 Task: Select Show Help menu
Action: Mouse moved to (238, 220)
Screenshot: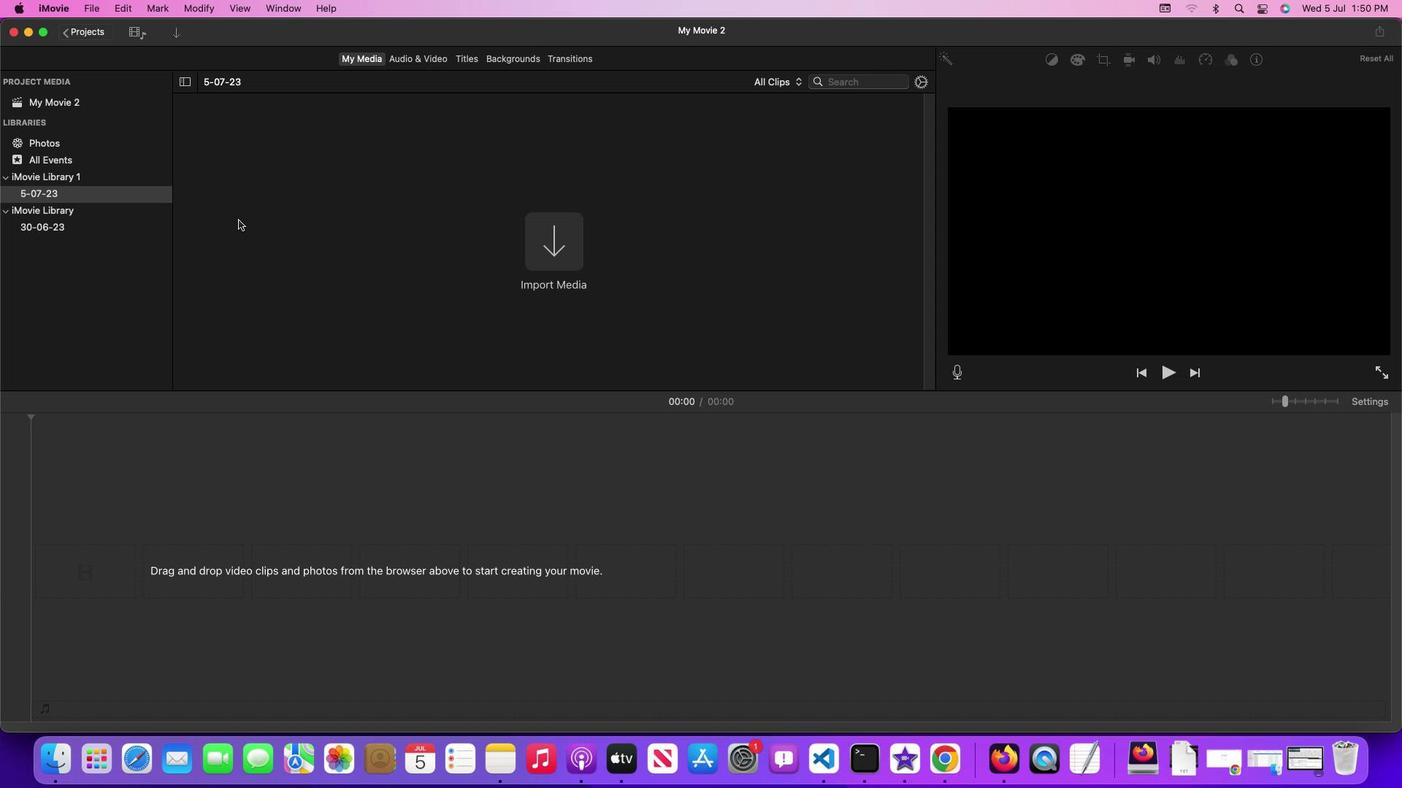 
Action: Mouse pressed left at (238, 220)
Screenshot: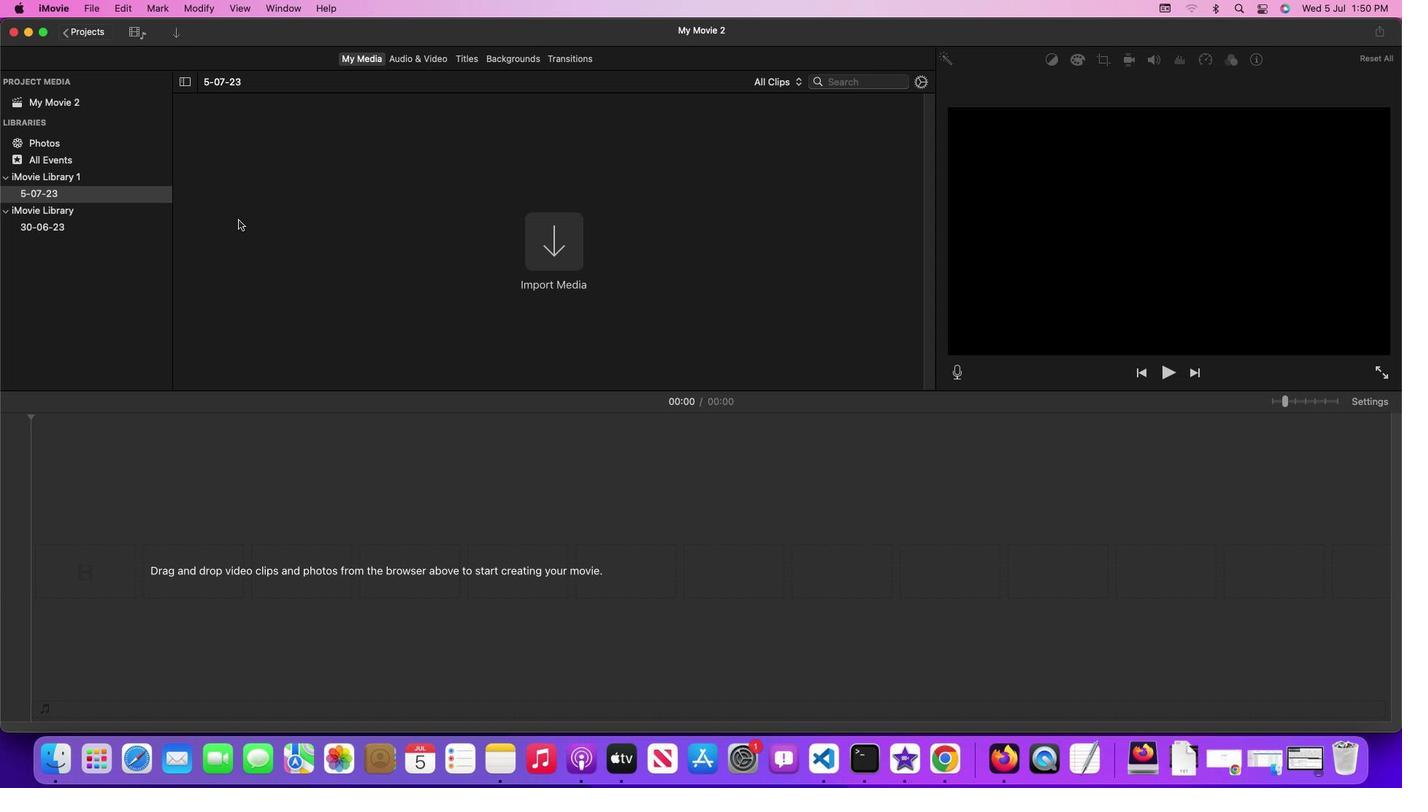 
Action: Mouse moved to (238, 219)
Screenshot: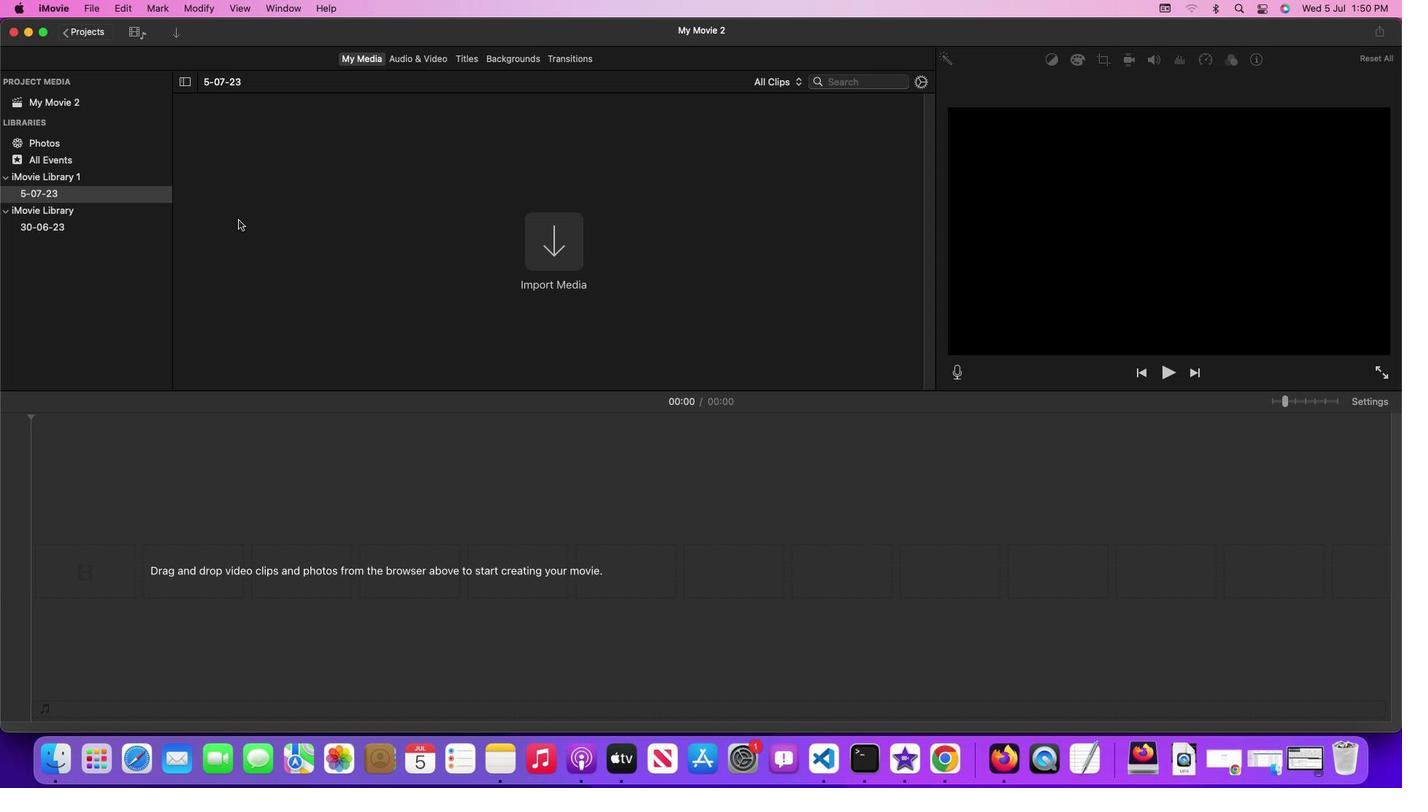 
Action: Mouse pressed left at (238, 219)
Screenshot: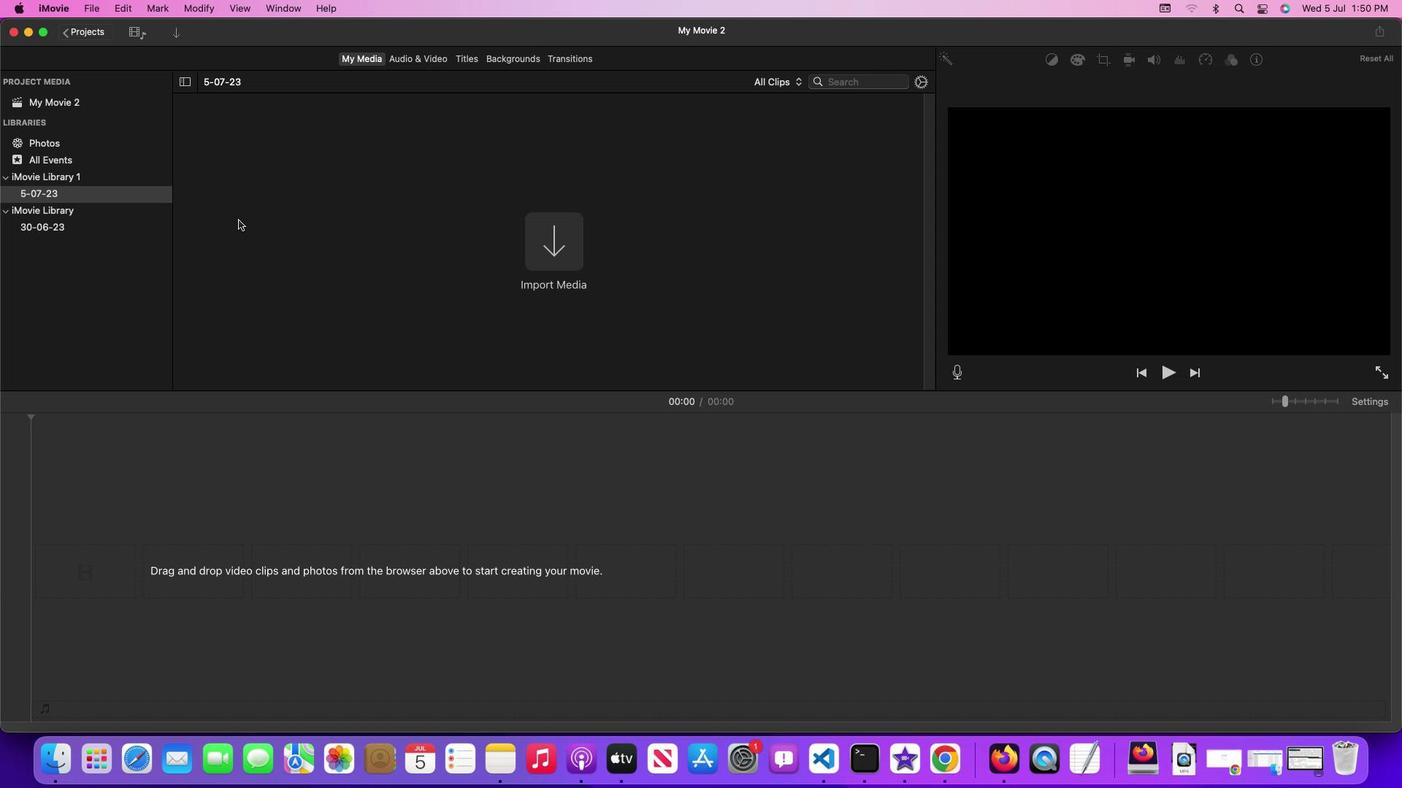 
Action: Mouse moved to (62, 7)
Screenshot: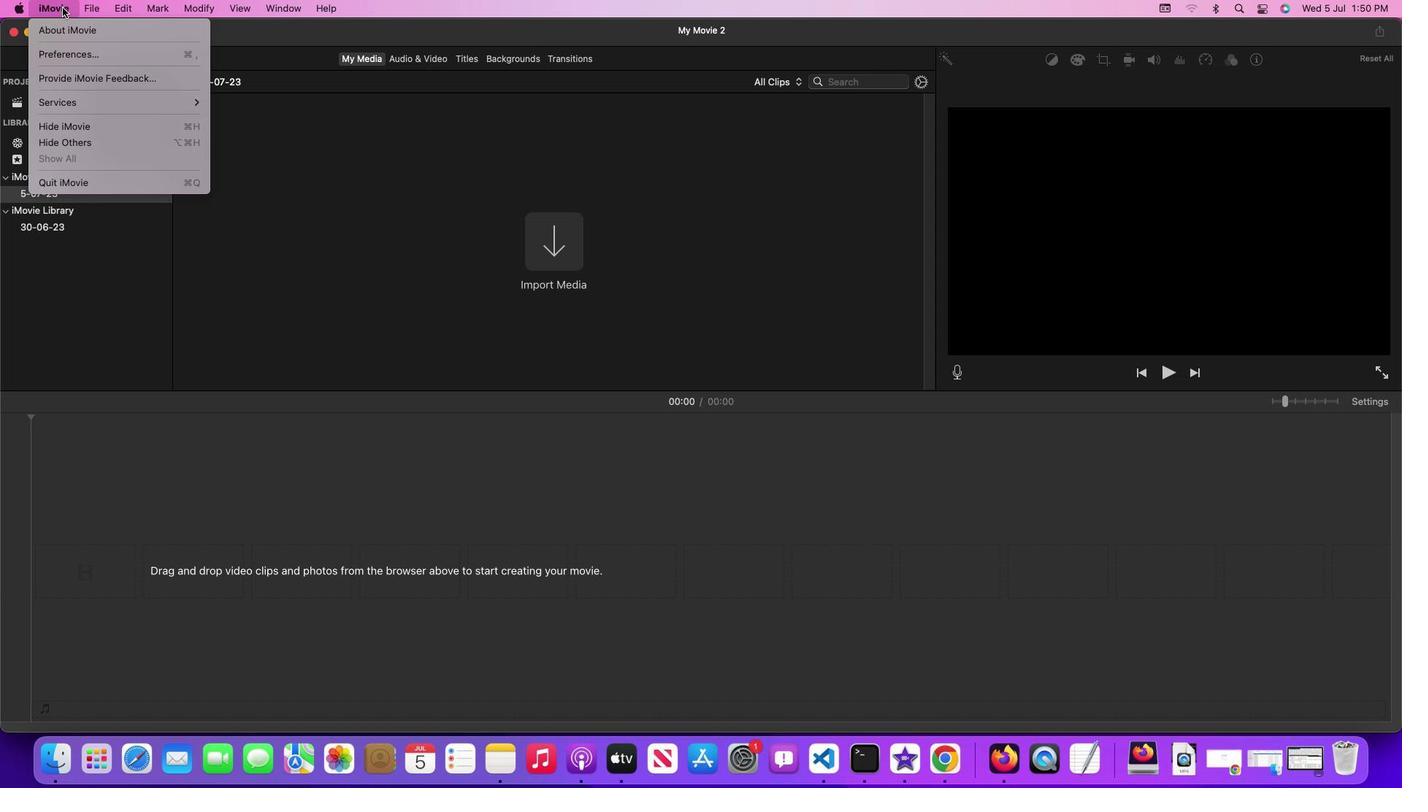 
Action: Mouse pressed left at (62, 7)
Screenshot: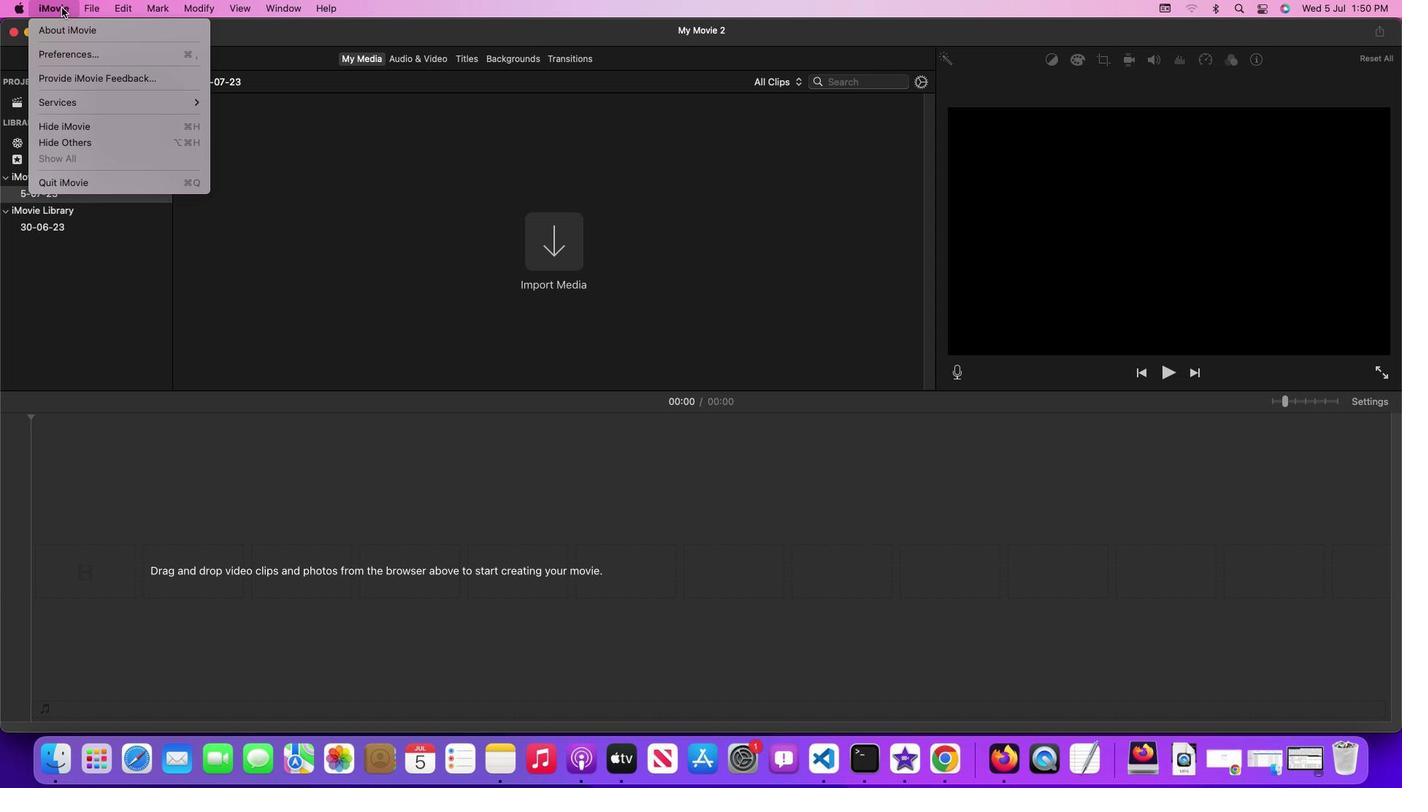 
Action: Mouse moved to (273, 124)
Screenshot: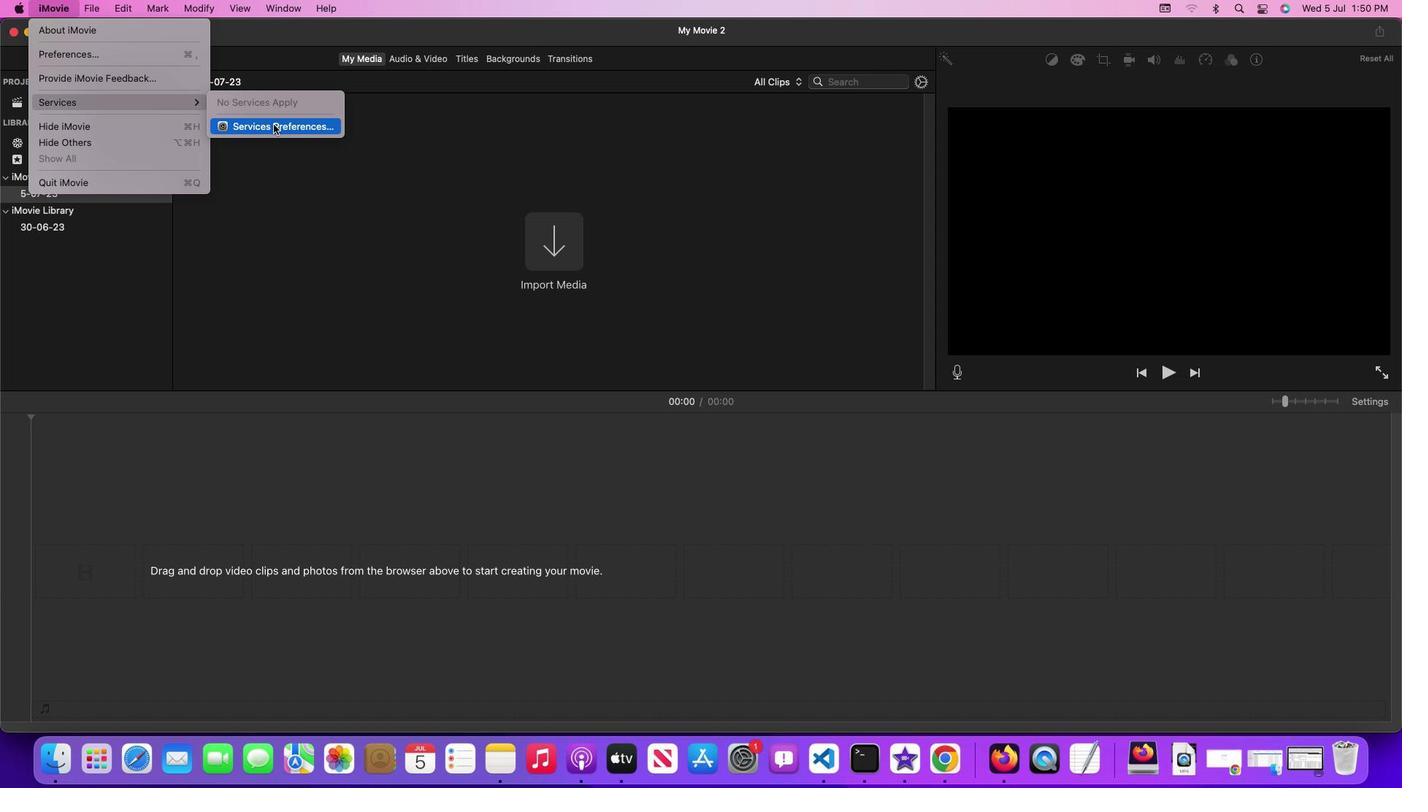 
Action: Mouse pressed left at (273, 124)
Screenshot: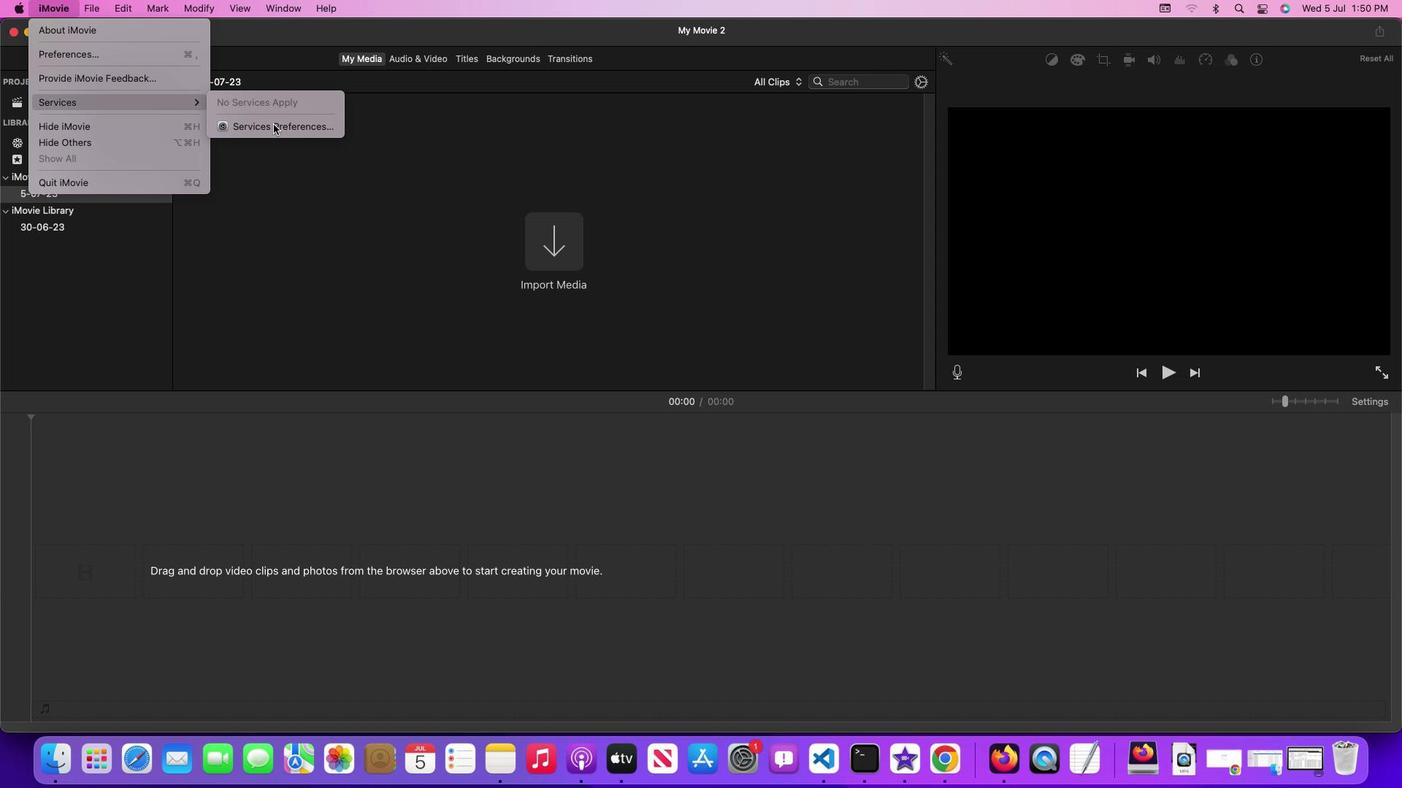 
Action: Mouse moved to (546, 234)
Screenshot: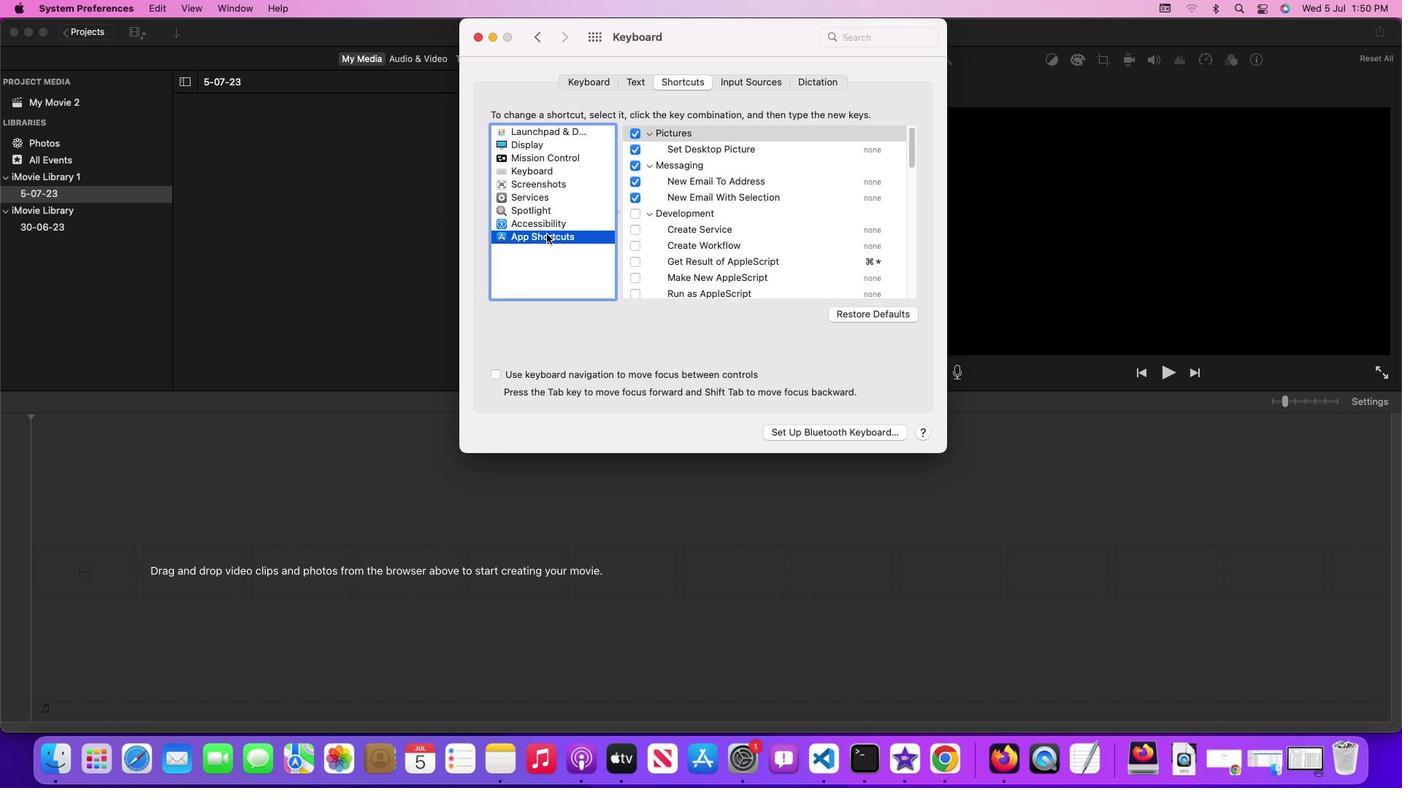 
Action: Mouse pressed left at (546, 234)
Screenshot: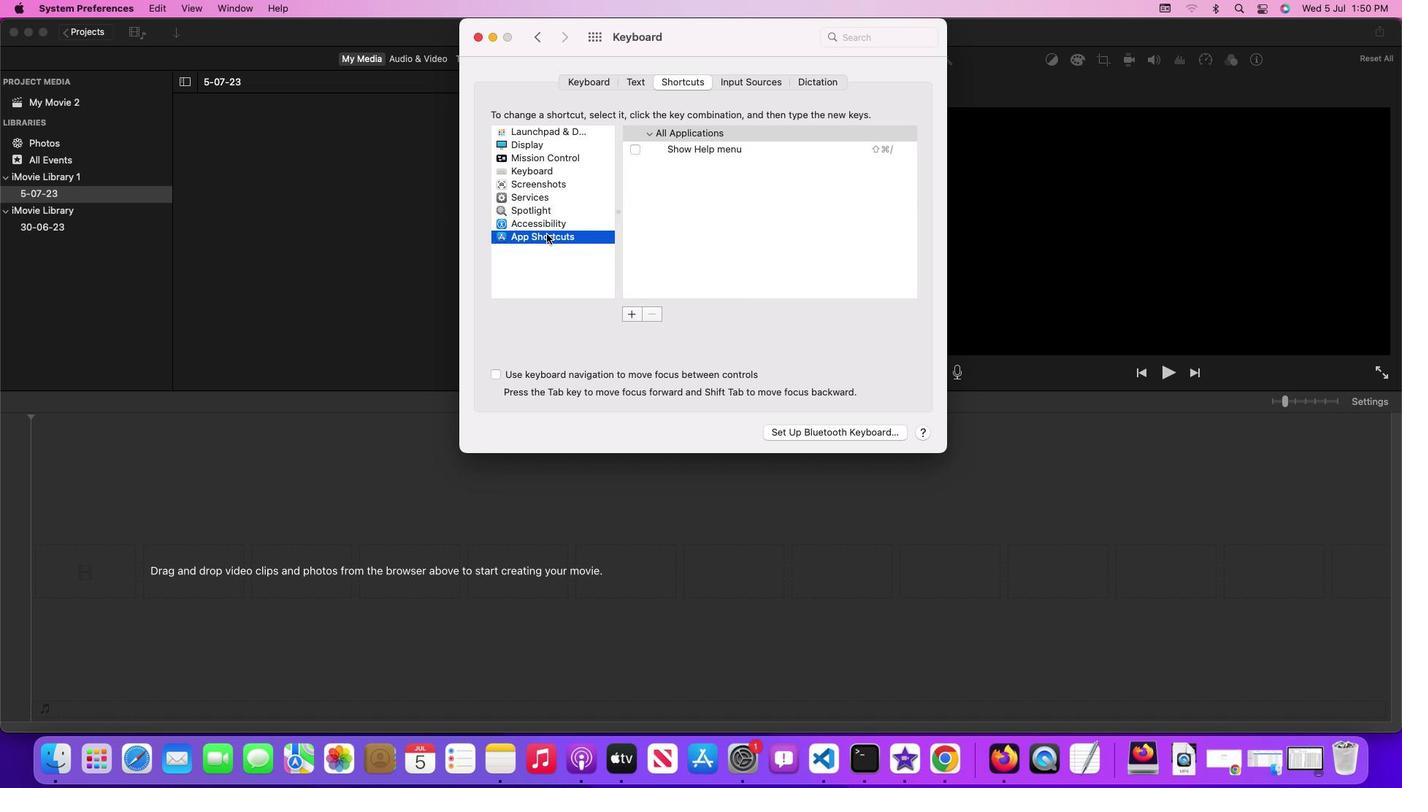 
Action: Mouse moved to (636, 147)
Screenshot: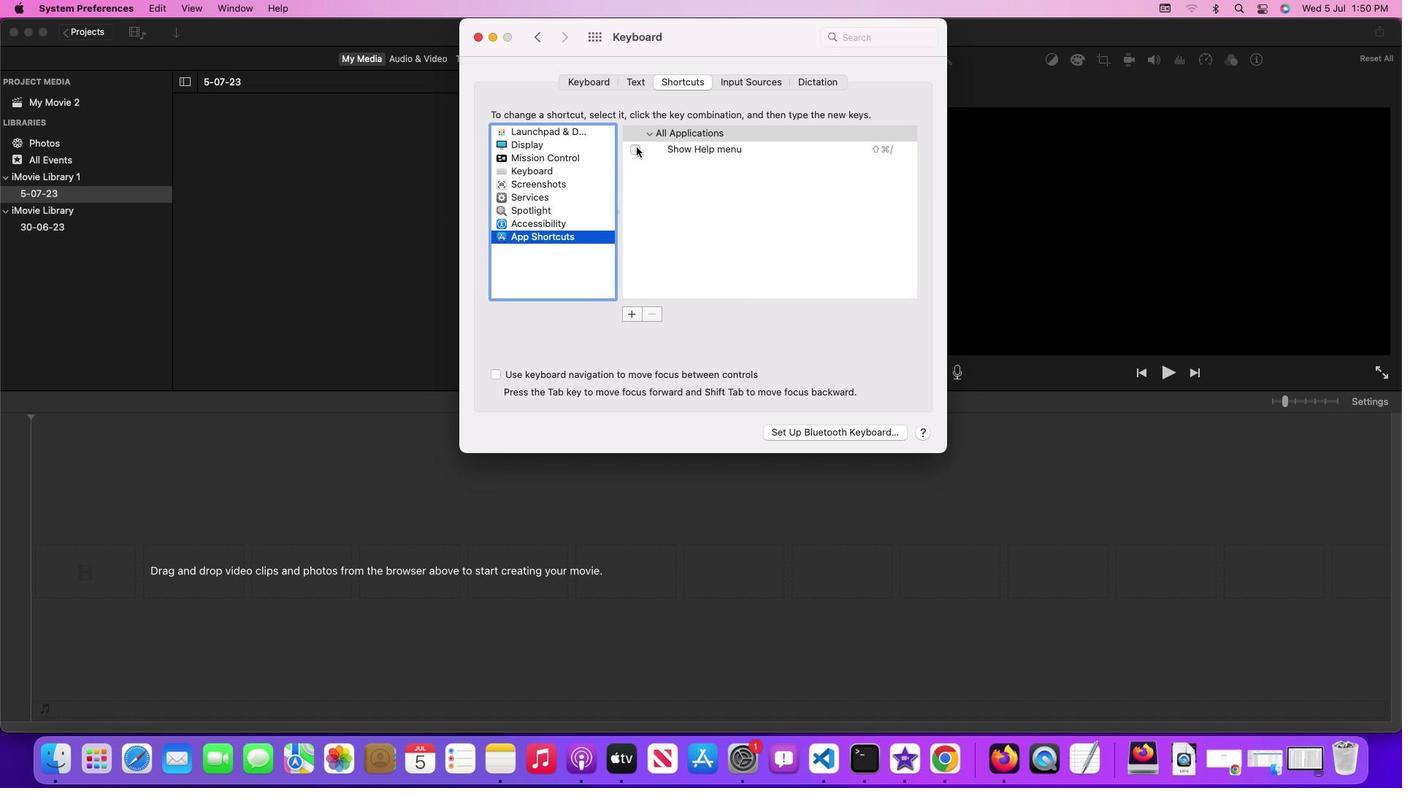 
Action: Mouse pressed left at (636, 147)
Screenshot: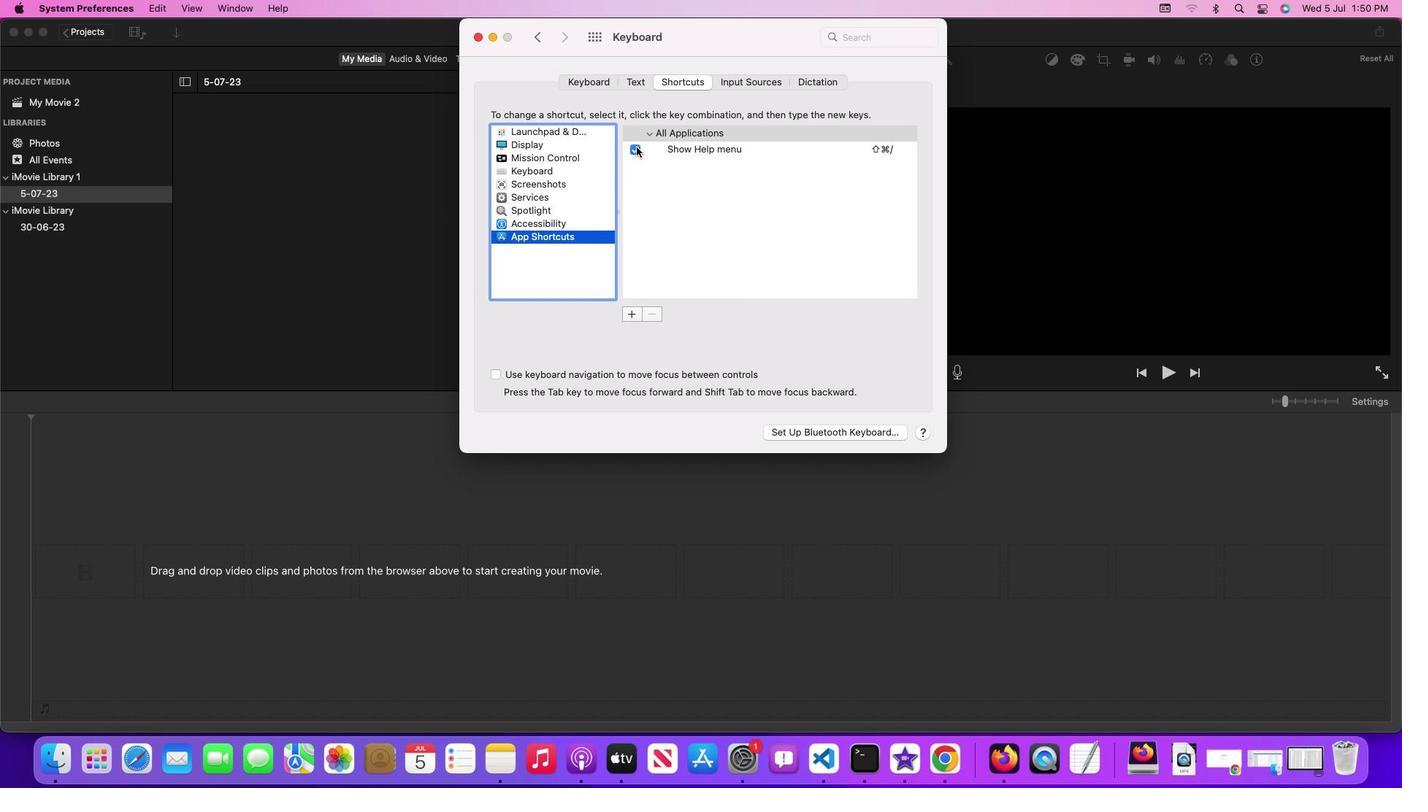 
Action: Mouse moved to (653, 178)
Screenshot: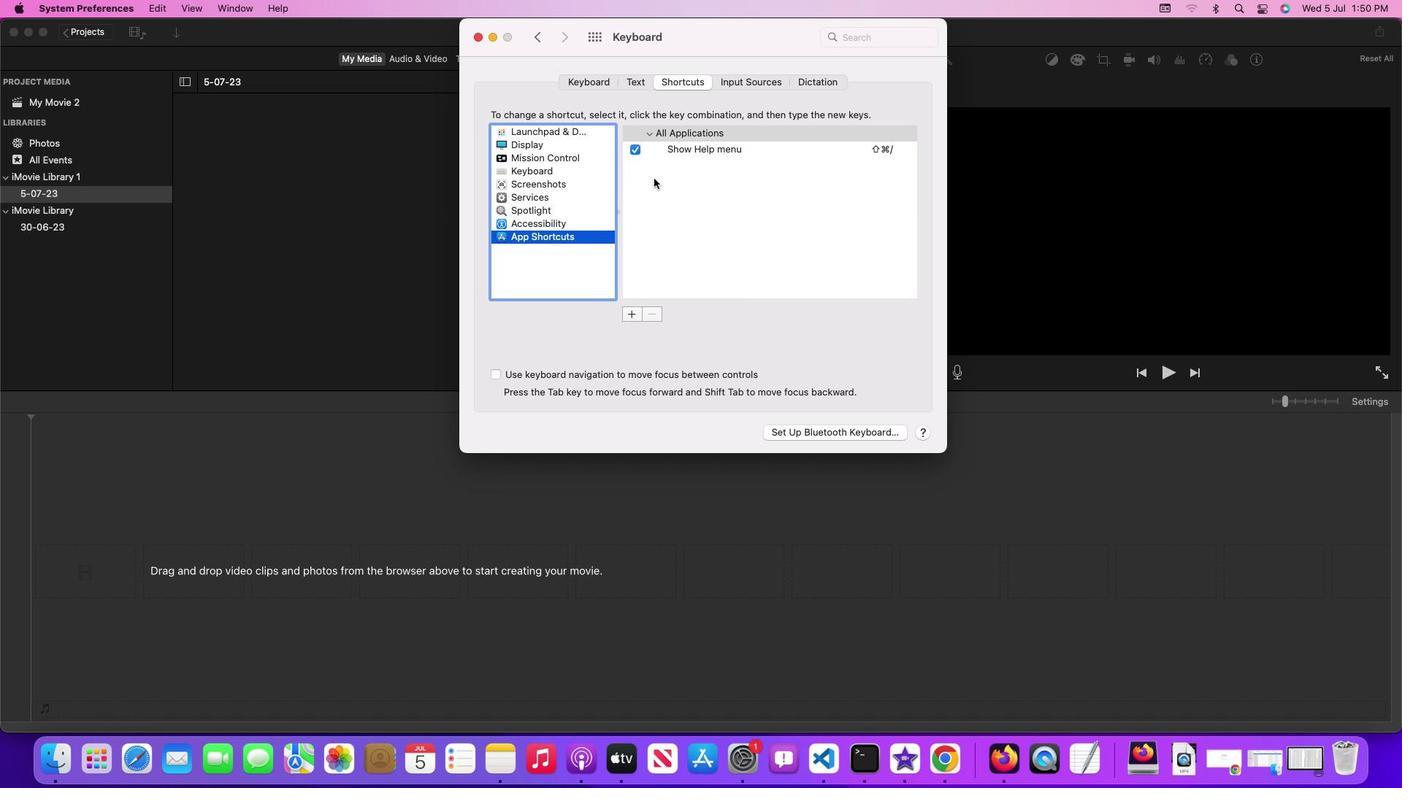 
